 Task: Change the clock synchronization to Default.
Action: Mouse moved to (107, 13)
Screenshot: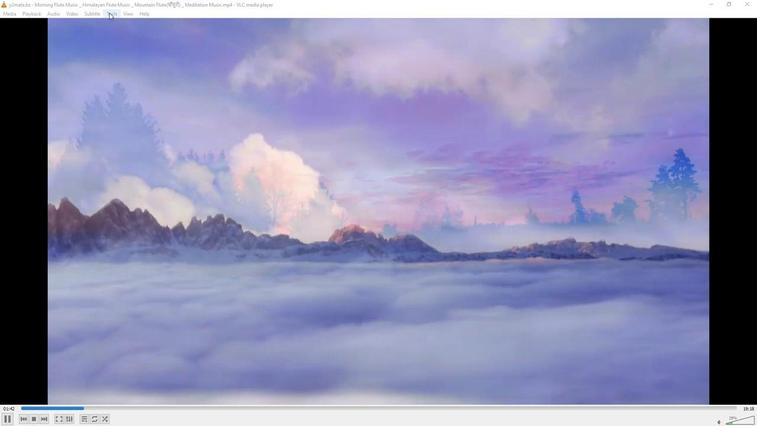 
Action: Mouse pressed left at (107, 13)
Screenshot: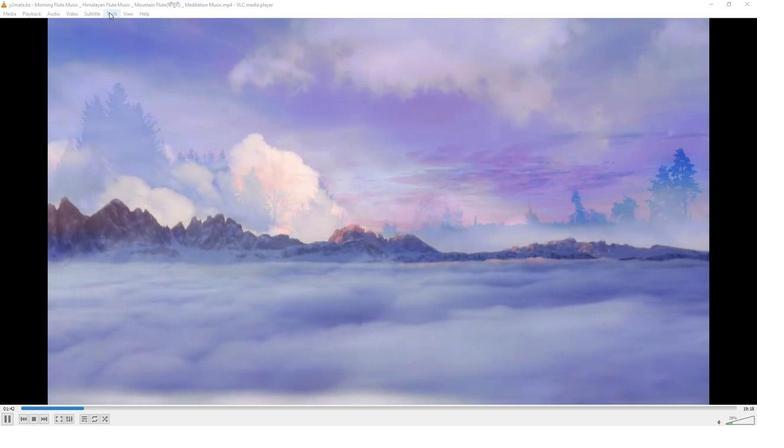 
Action: Mouse moved to (125, 107)
Screenshot: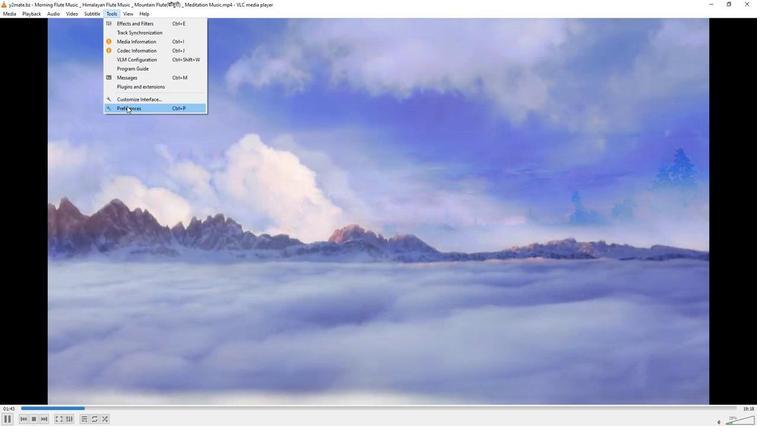 
Action: Mouse pressed left at (125, 107)
Screenshot: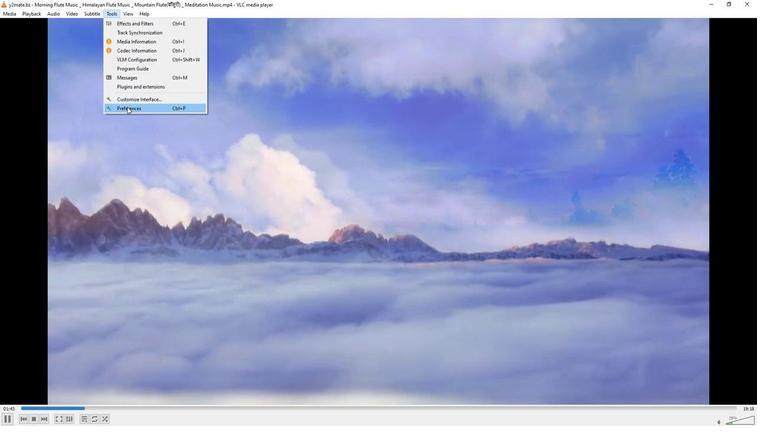 
Action: Mouse moved to (247, 348)
Screenshot: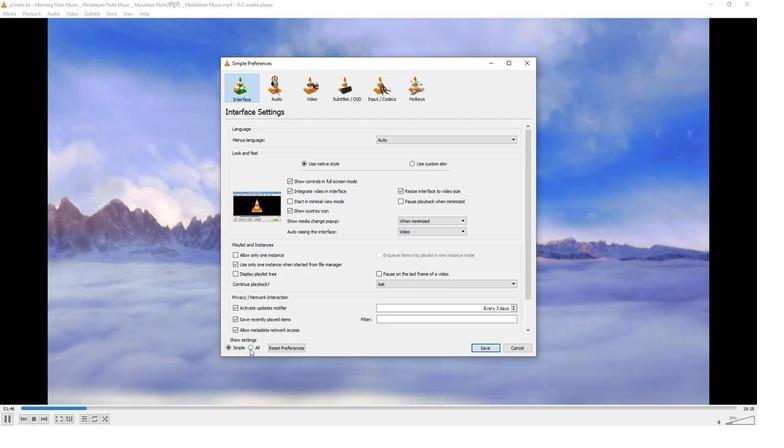 
Action: Mouse pressed left at (247, 348)
Screenshot: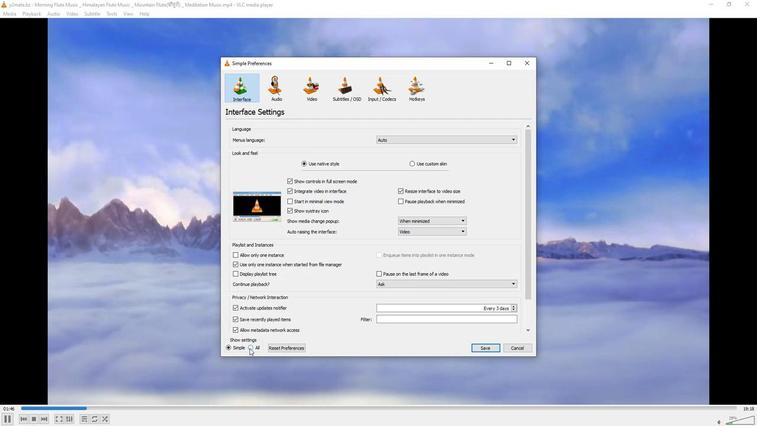 
Action: Mouse moved to (276, 204)
Screenshot: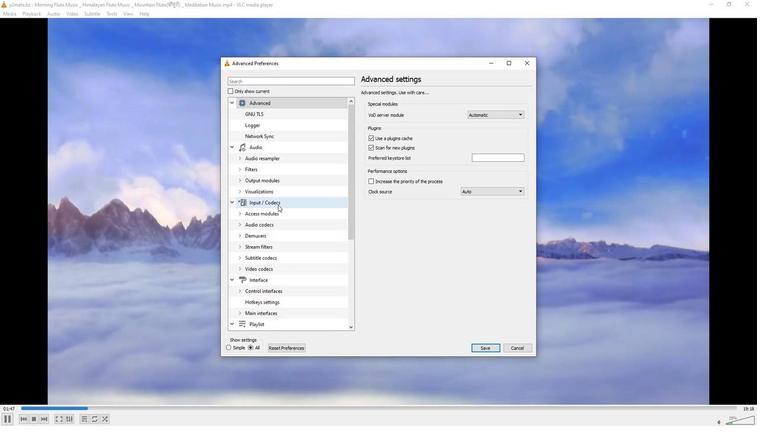 
Action: Mouse pressed left at (276, 204)
Screenshot: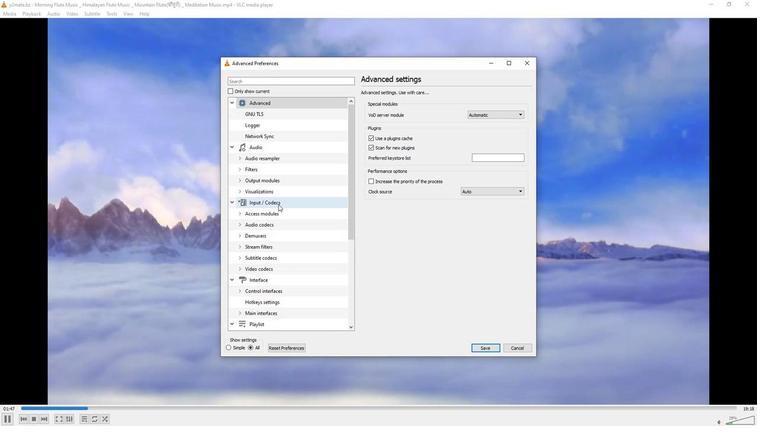 
Action: Mouse moved to (454, 261)
Screenshot: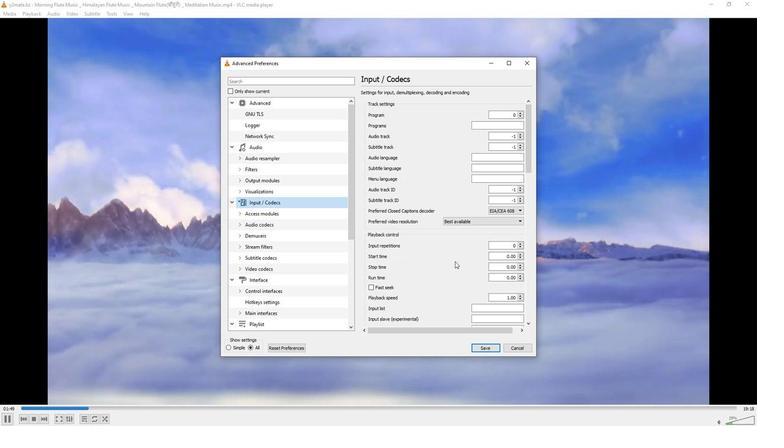 
Action: Mouse scrolled (454, 261) with delta (0, 0)
Screenshot: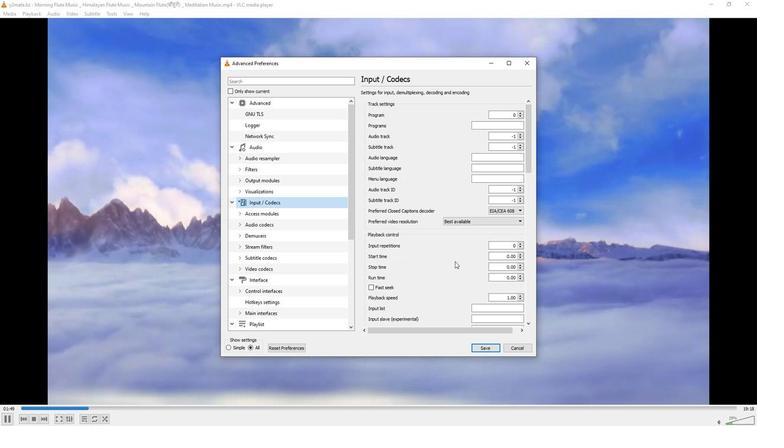 
Action: Mouse scrolled (454, 261) with delta (0, 0)
Screenshot: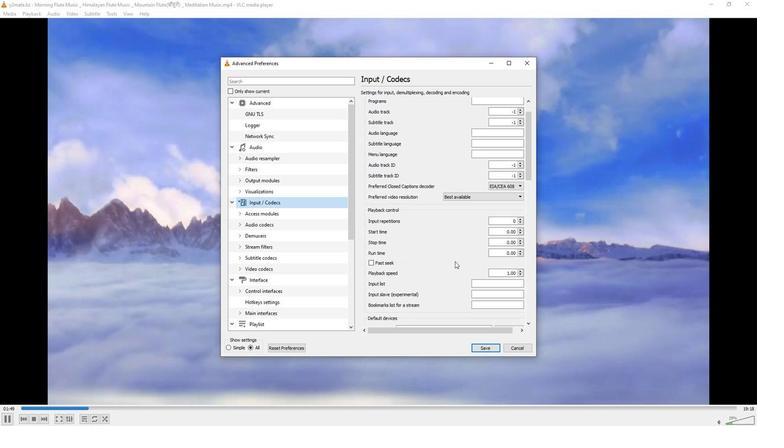 
Action: Mouse scrolled (454, 261) with delta (0, 0)
Screenshot: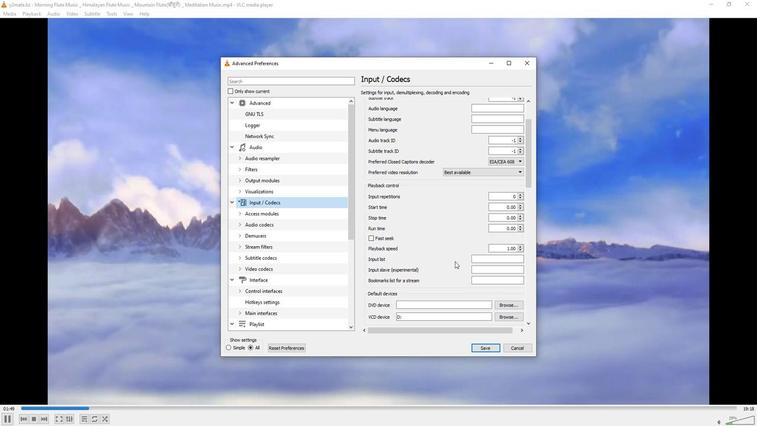 
Action: Mouse scrolled (454, 261) with delta (0, 0)
Screenshot: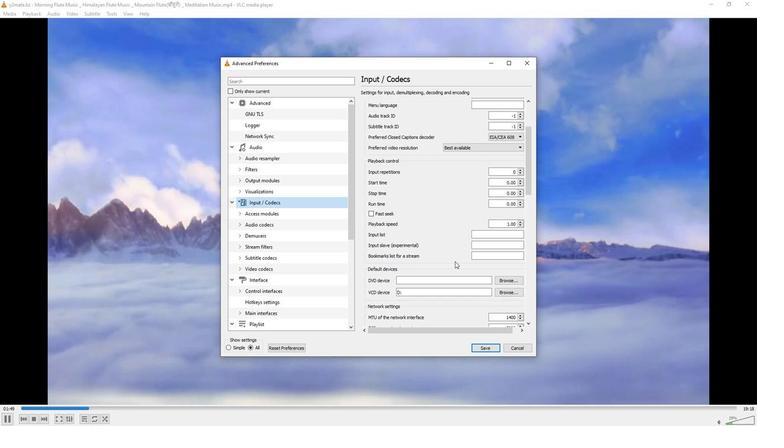
Action: Mouse scrolled (454, 261) with delta (0, 0)
Screenshot: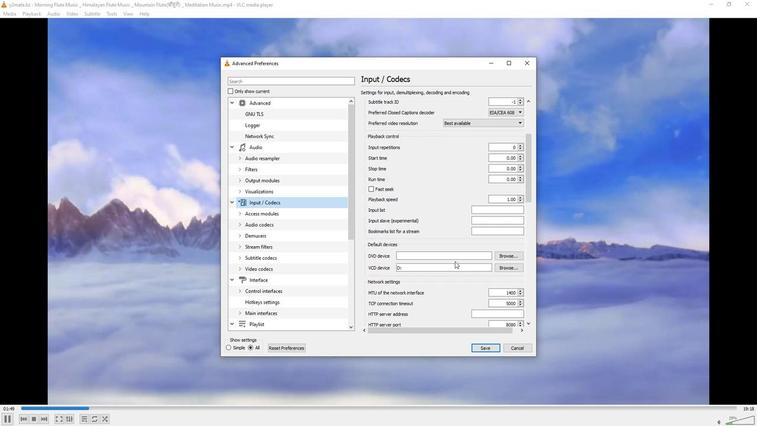 
Action: Mouse scrolled (454, 261) with delta (0, 0)
Screenshot: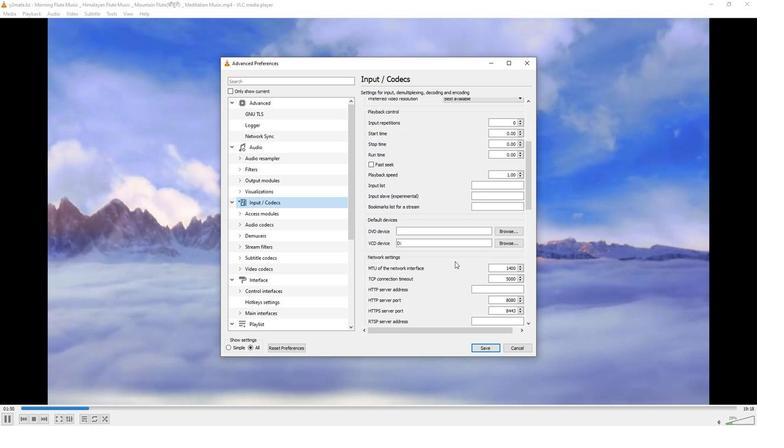 
Action: Mouse scrolled (454, 261) with delta (0, 0)
Screenshot: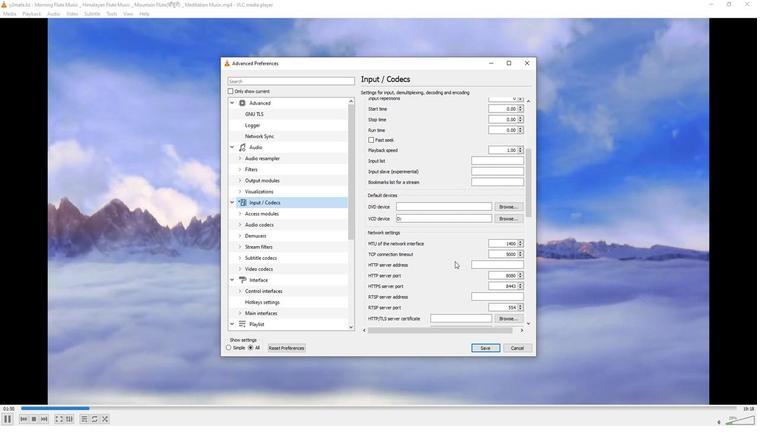 
Action: Mouse scrolled (454, 261) with delta (0, 0)
Screenshot: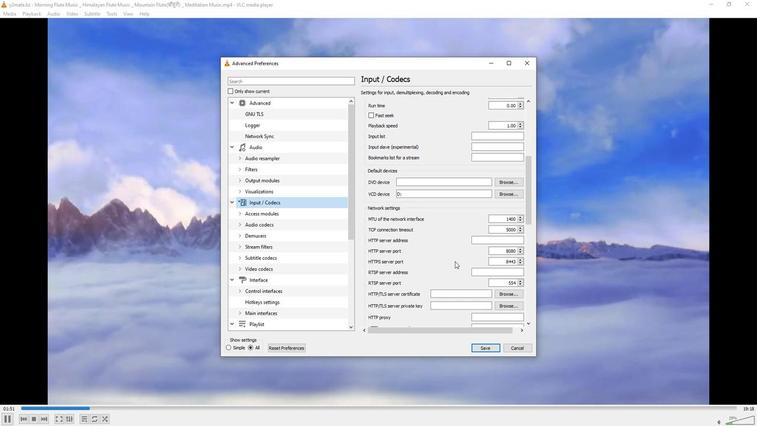 
Action: Mouse scrolled (454, 261) with delta (0, 0)
Screenshot: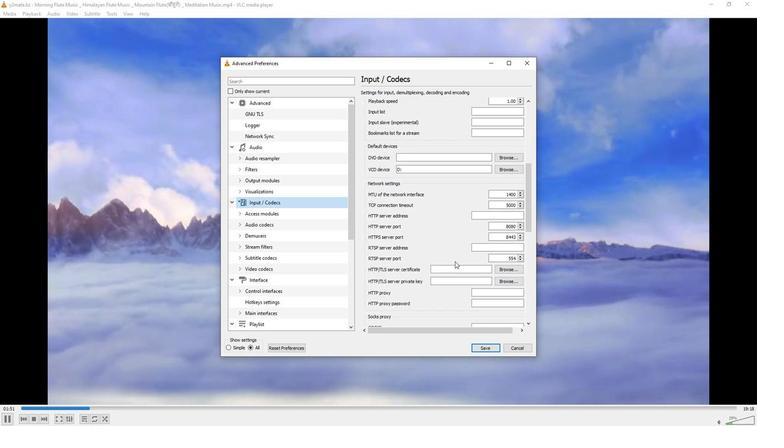 
Action: Mouse scrolled (454, 261) with delta (0, 0)
Screenshot: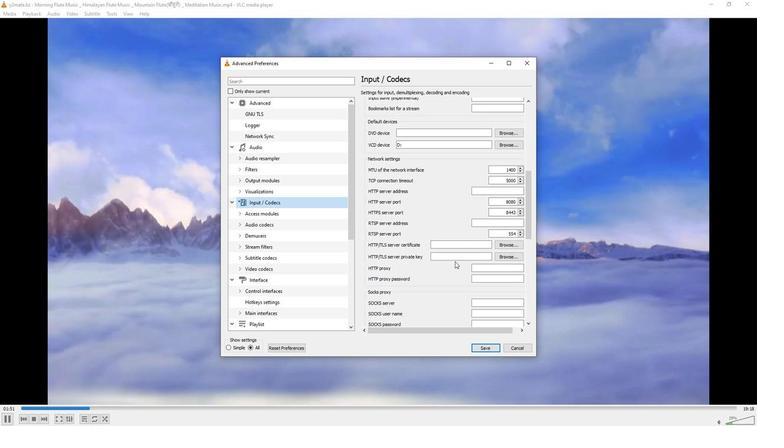 
Action: Mouse scrolled (454, 261) with delta (0, 0)
Screenshot: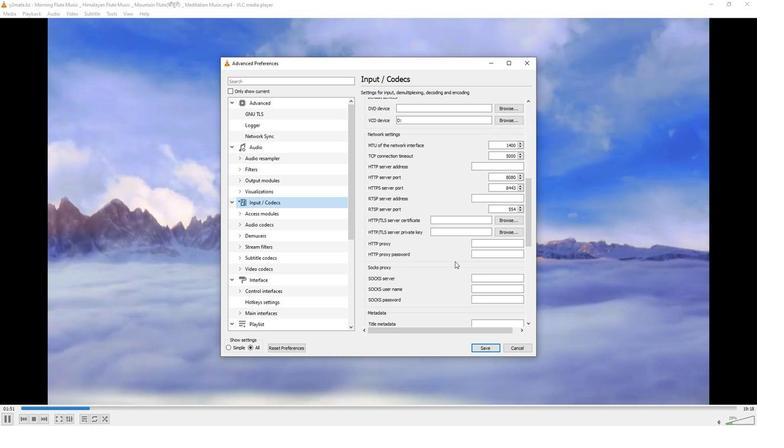 
Action: Mouse scrolled (454, 261) with delta (0, 0)
Screenshot: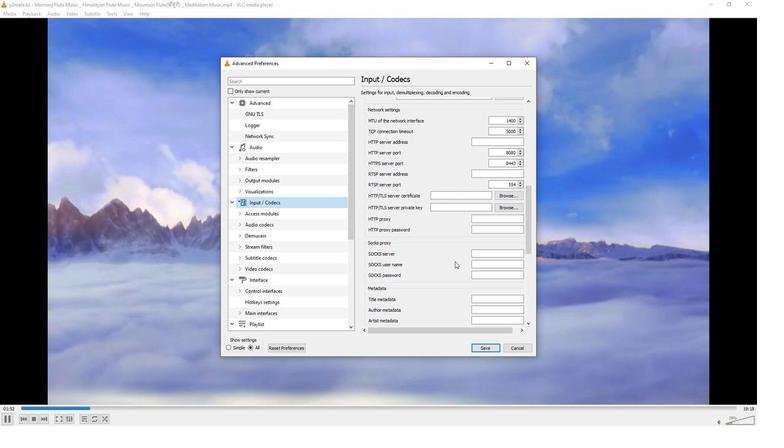 
Action: Mouse scrolled (454, 261) with delta (0, 0)
Screenshot: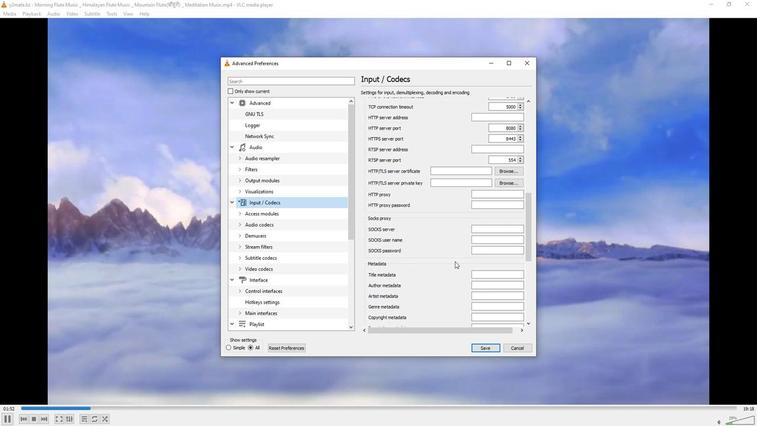 
Action: Mouse scrolled (454, 261) with delta (0, 0)
Screenshot: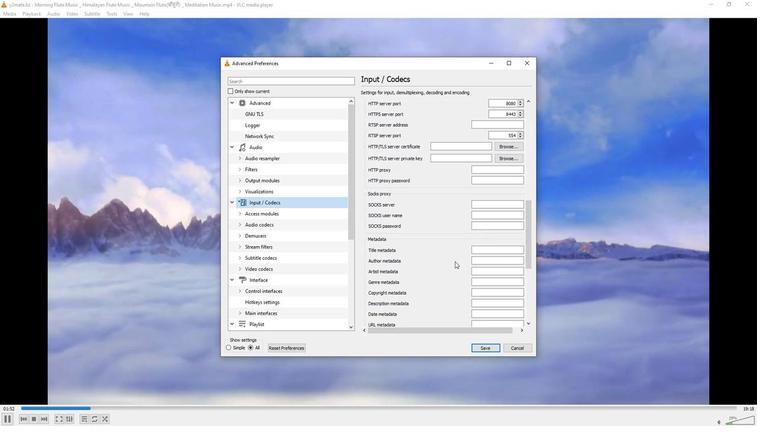 
Action: Mouse scrolled (454, 261) with delta (0, 0)
Screenshot: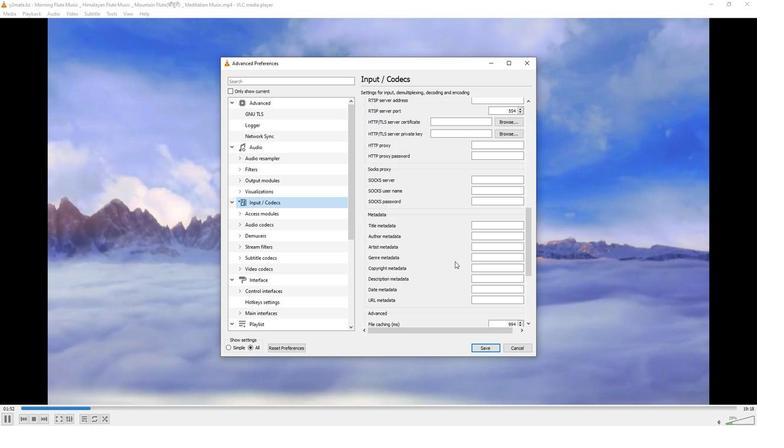 
Action: Mouse scrolled (454, 261) with delta (0, 0)
Screenshot: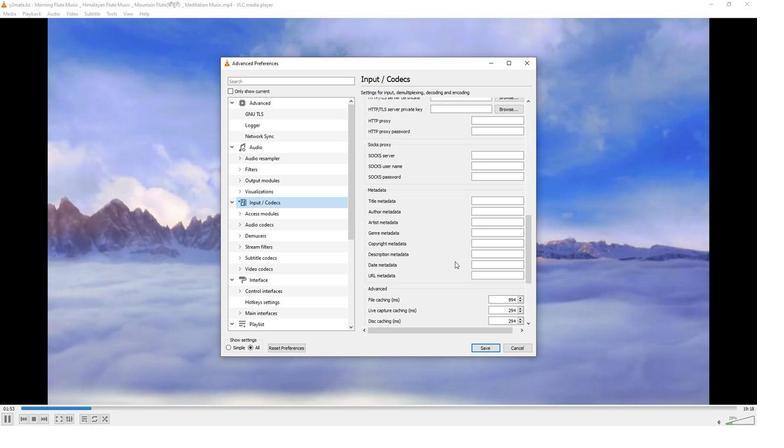 
Action: Mouse scrolled (454, 261) with delta (0, 0)
Screenshot: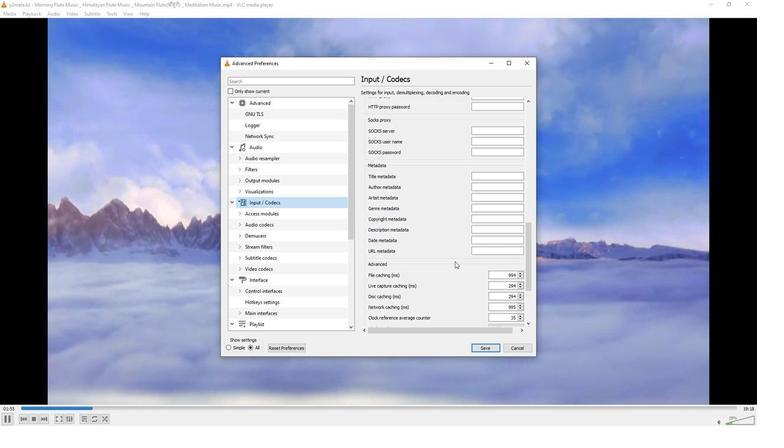 
Action: Mouse scrolled (454, 261) with delta (0, 0)
Screenshot: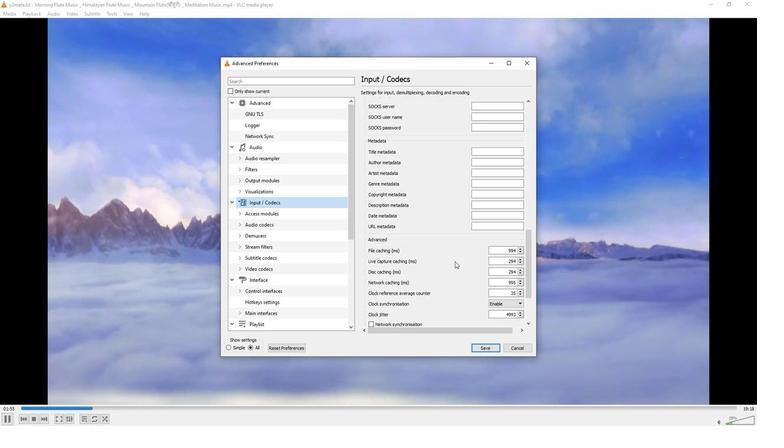 
Action: Mouse scrolled (454, 261) with delta (0, 0)
Screenshot: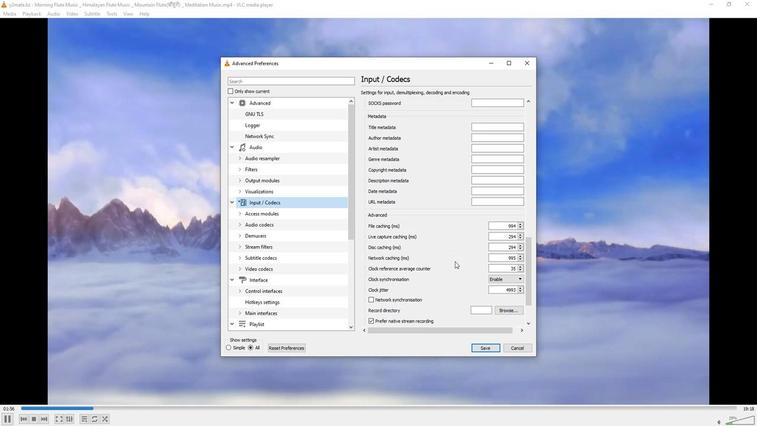
Action: Mouse moved to (514, 257)
Screenshot: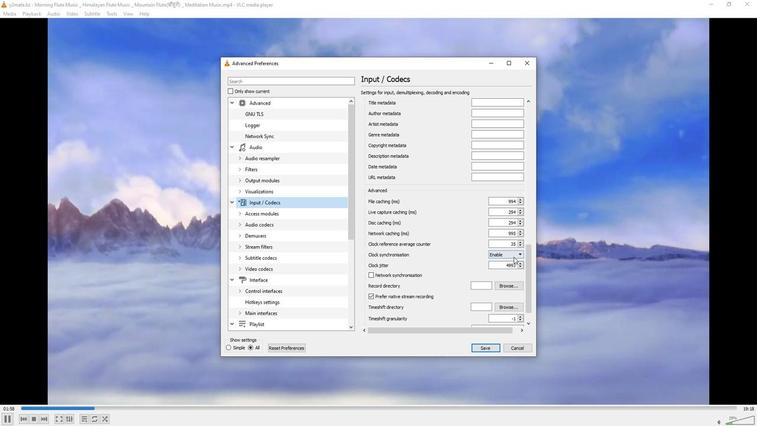 
Action: Mouse pressed left at (514, 257)
Screenshot: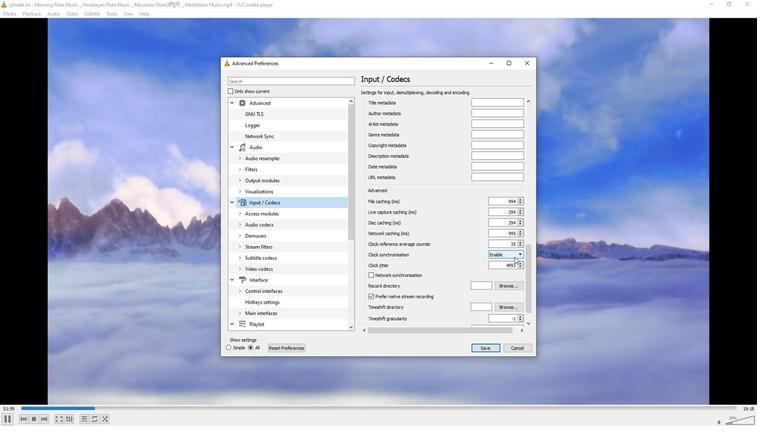 
Action: Mouse moved to (502, 259)
Screenshot: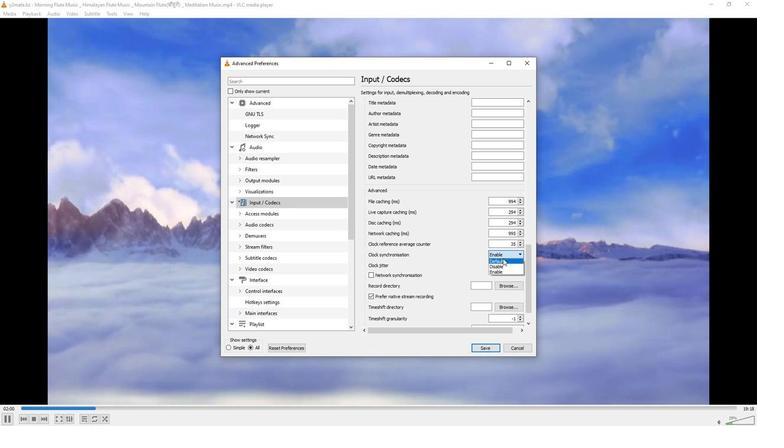
Action: Mouse pressed left at (502, 259)
Screenshot: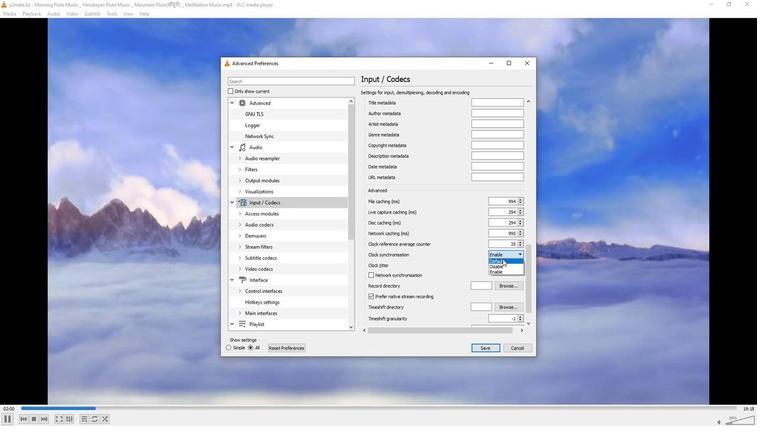 
Action: Mouse moved to (438, 304)
Screenshot: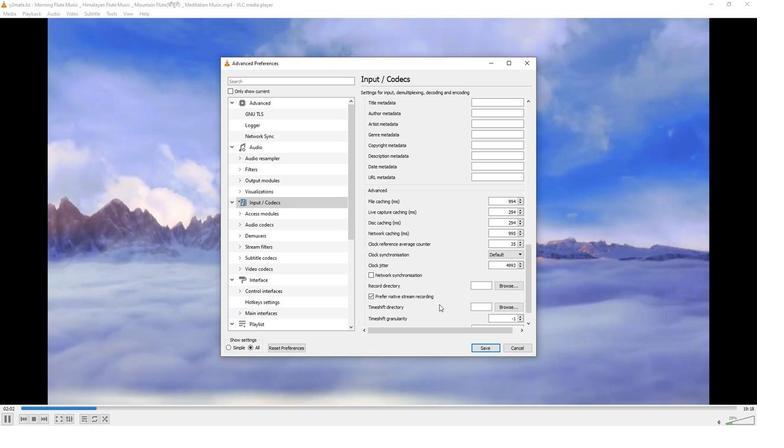 
